 Task: Create a due date automation trigger when advanced on, on the wednesday before a card is due add dates starting this week at 11:00 AM.
Action: Mouse moved to (1203, 91)
Screenshot: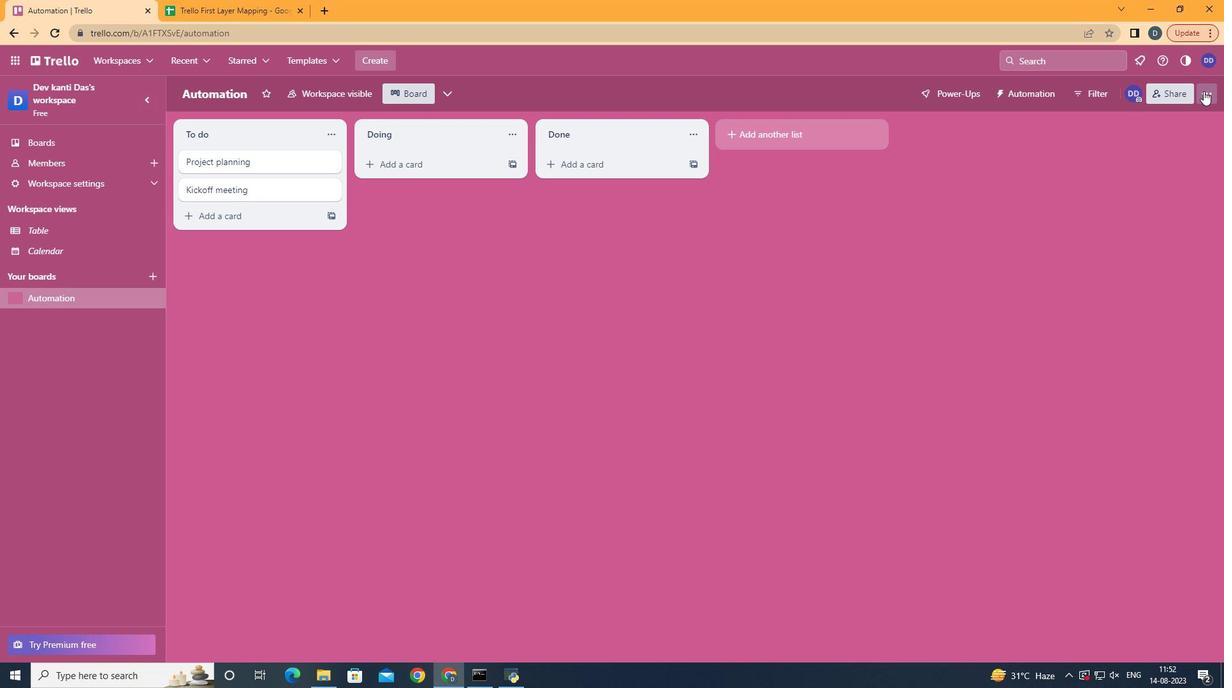 
Action: Mouse pressed left at (1203, 91)
Screenshot: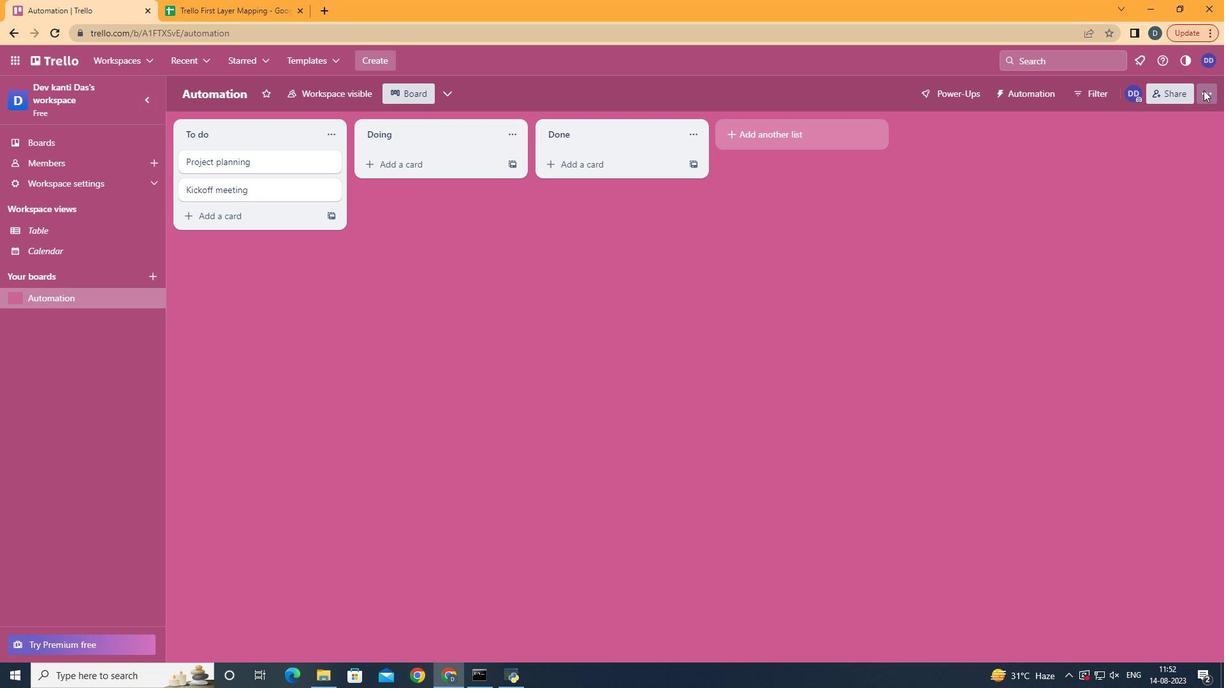 
Action: Mouse moved to (1147, 267)
Screenshot: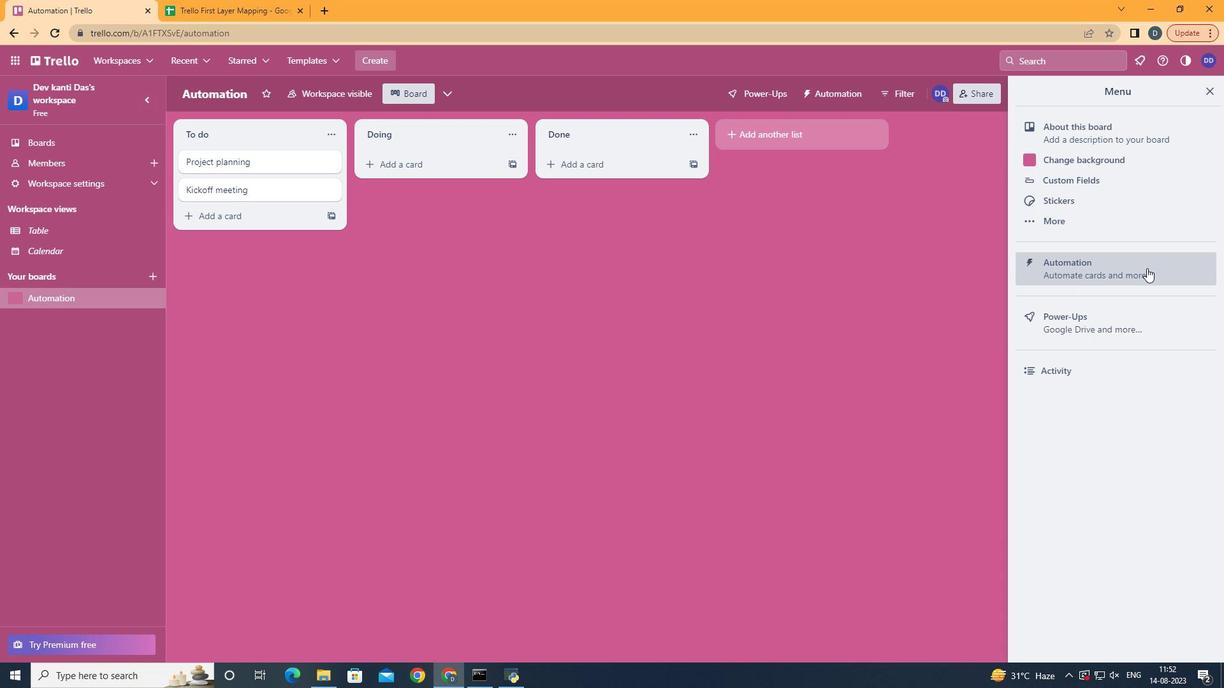 
Action: Mouse pressed left at (1147, 267)
Screenshot: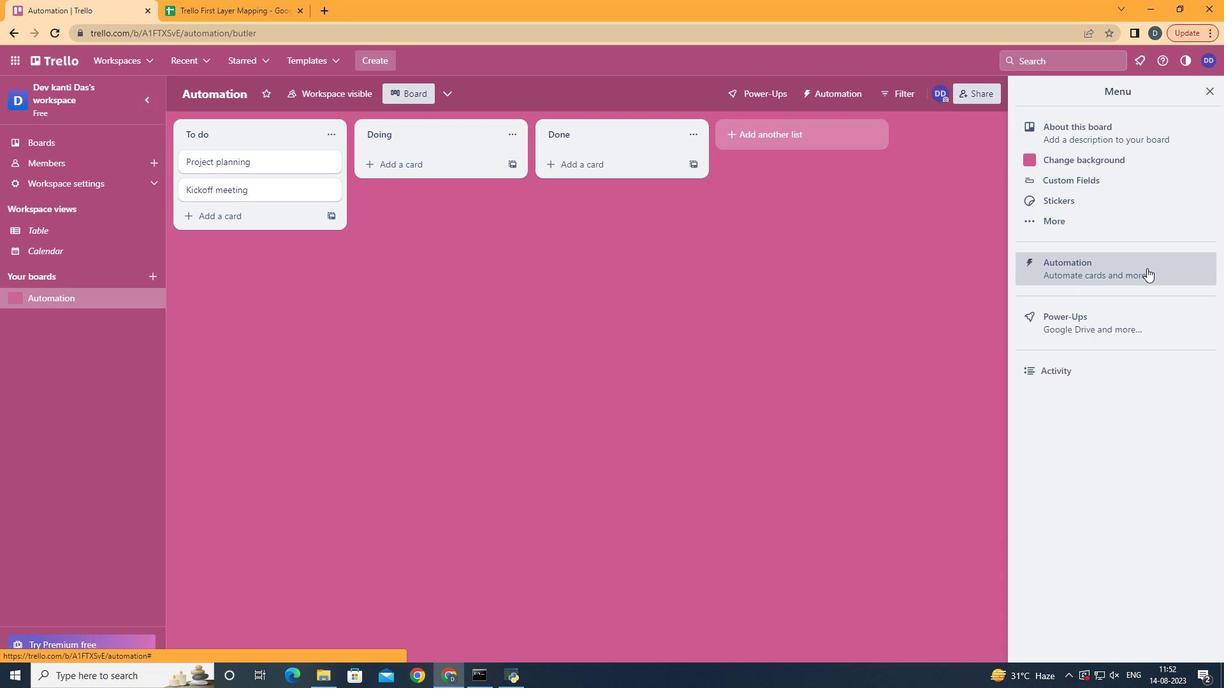 
Action: Mouse moved to (260, 259)
Screenshot: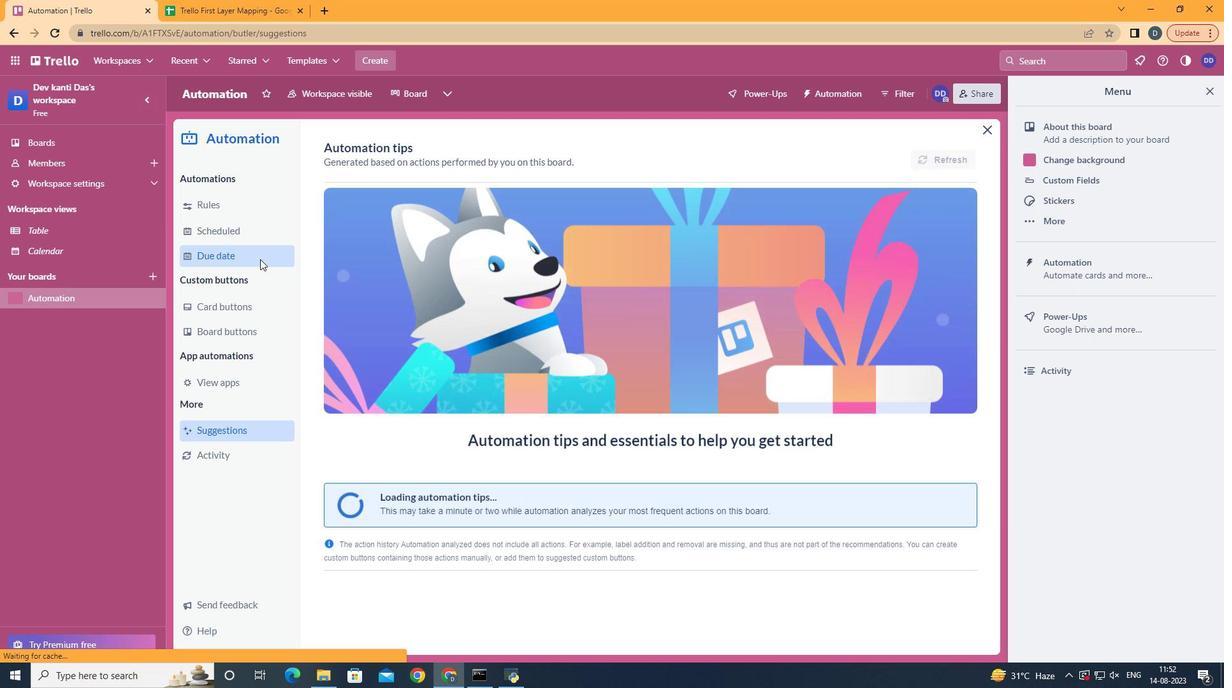 
Action: Mouse pressed left at (260, 259)
Screenshot: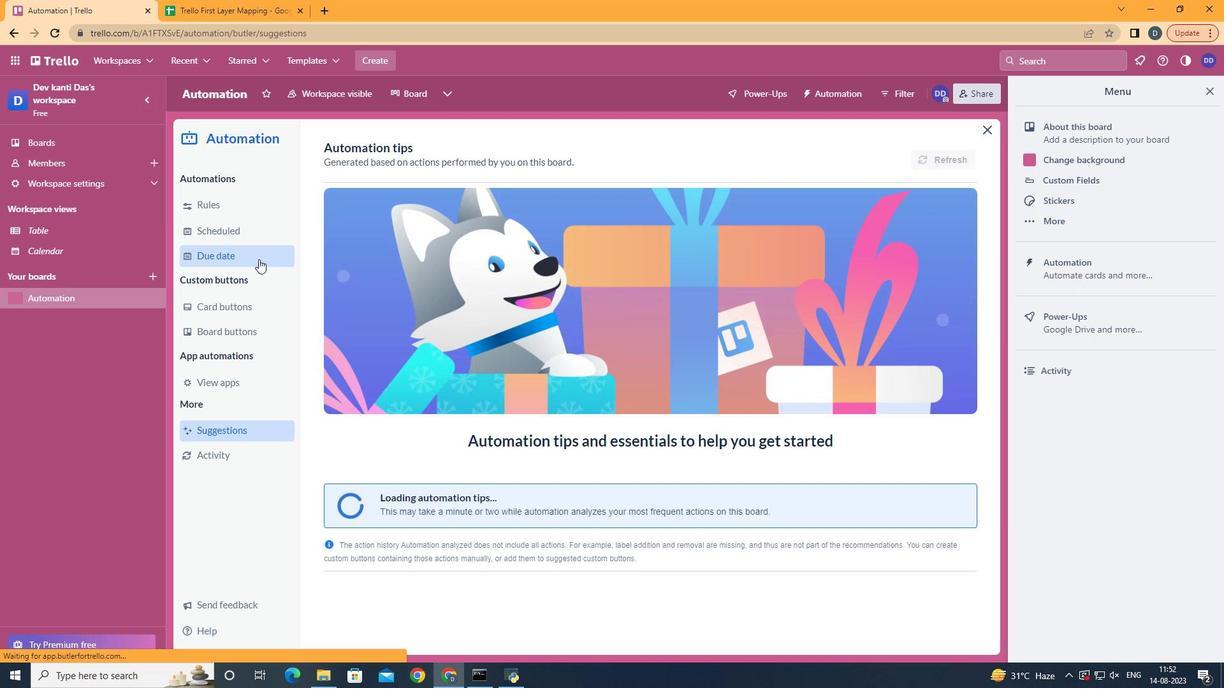 
Action: Mouse moved to (900, 148)
Screenshot: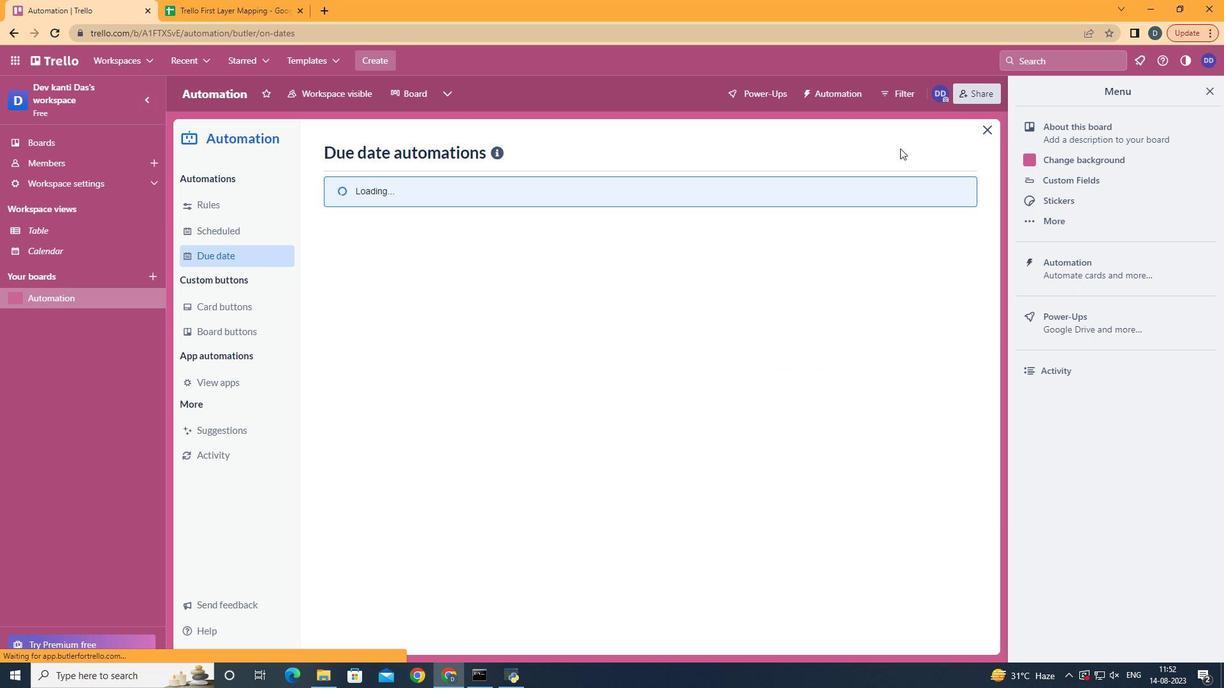 
Action: Mouse pressed left at (900, 148)
Screenshot: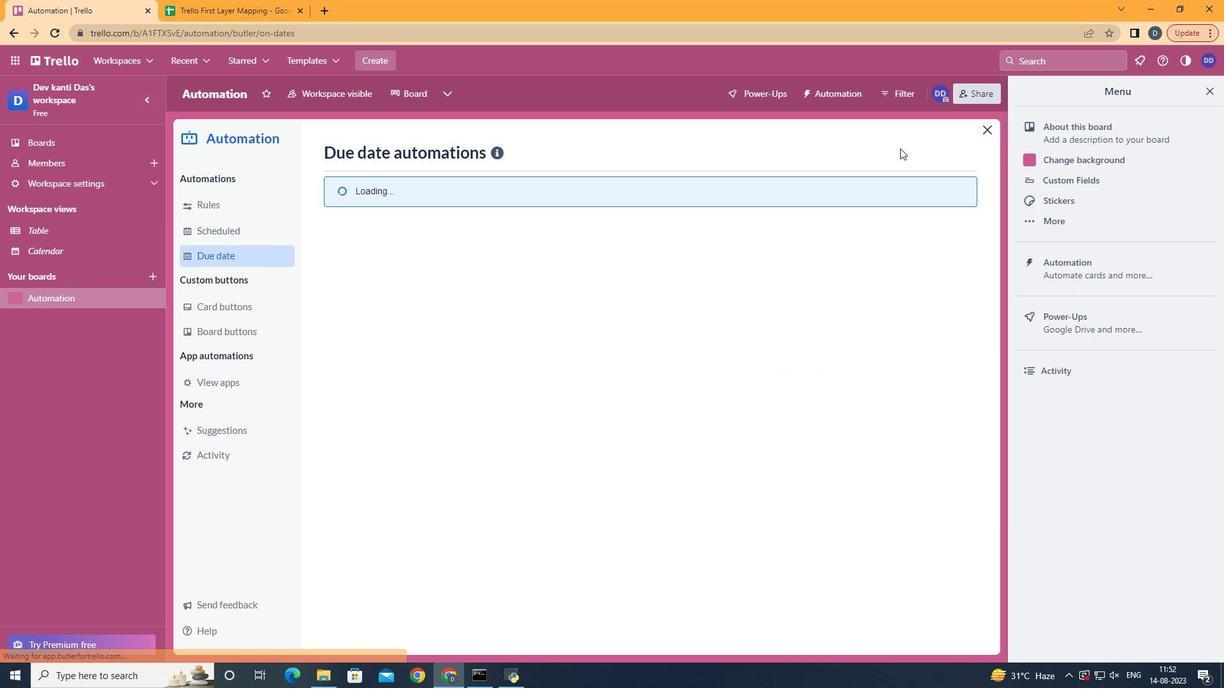
Action: Mouse moved to (899, 148)
Screenshot: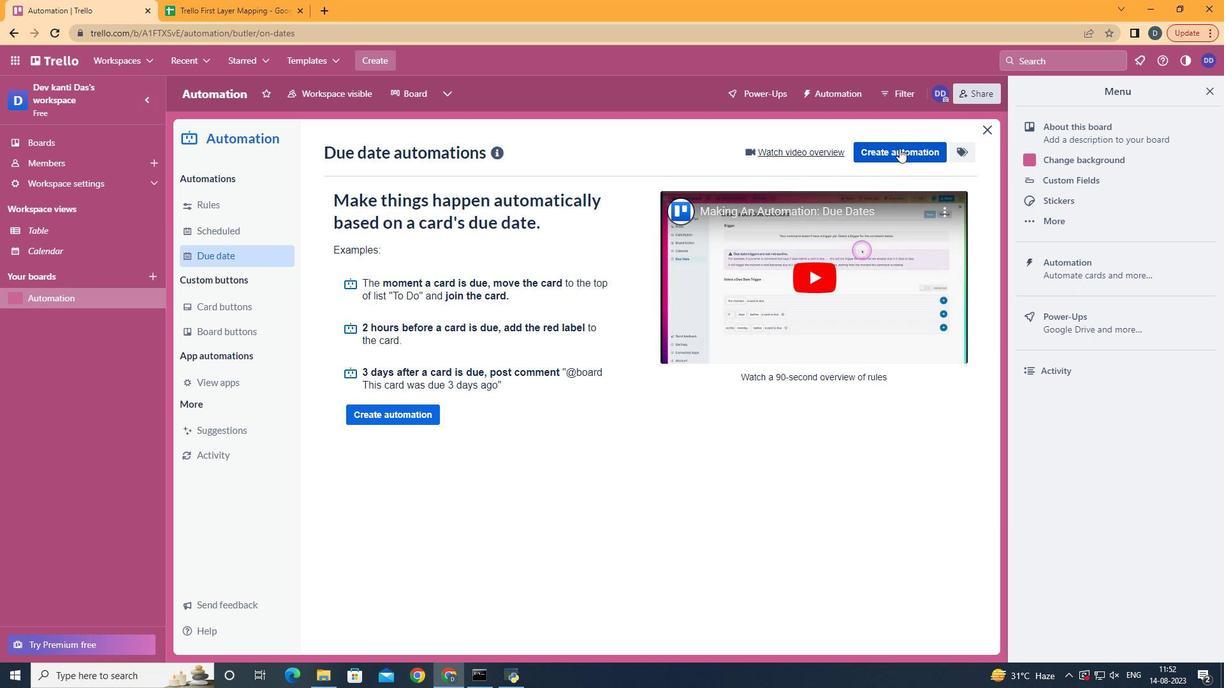 
Action: Mouse pressed left at (899, 148)
Screenshot: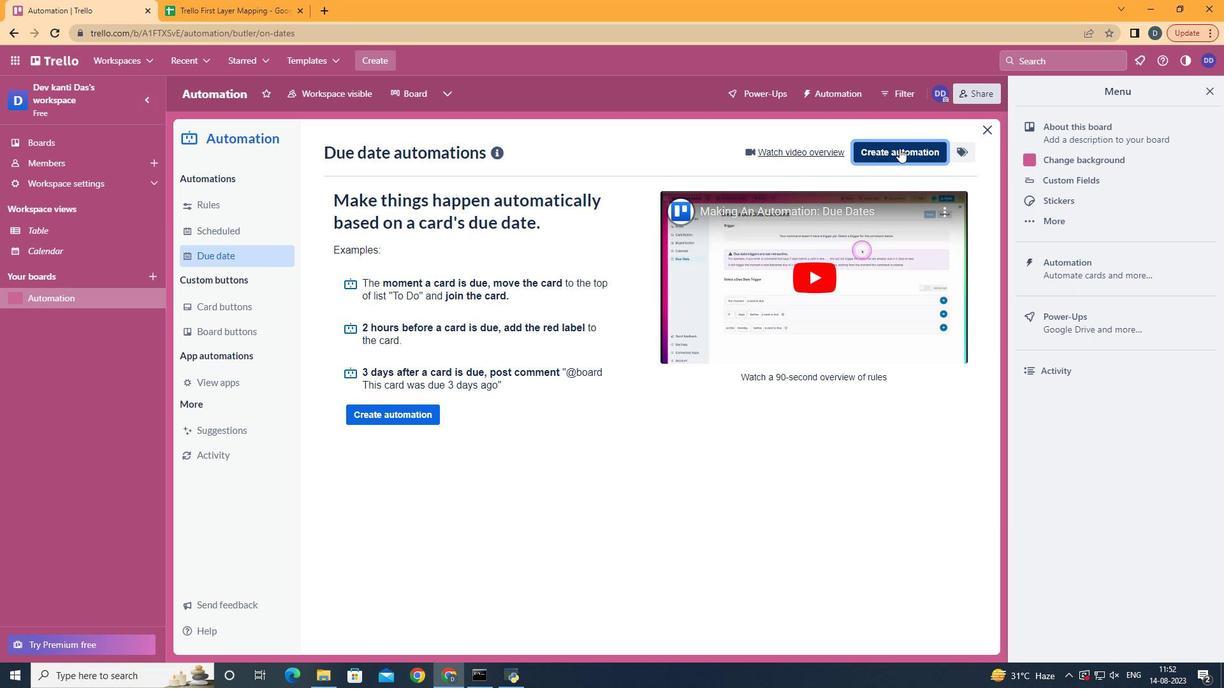
Action: Mouse moved to (627, 268)
Screenshot: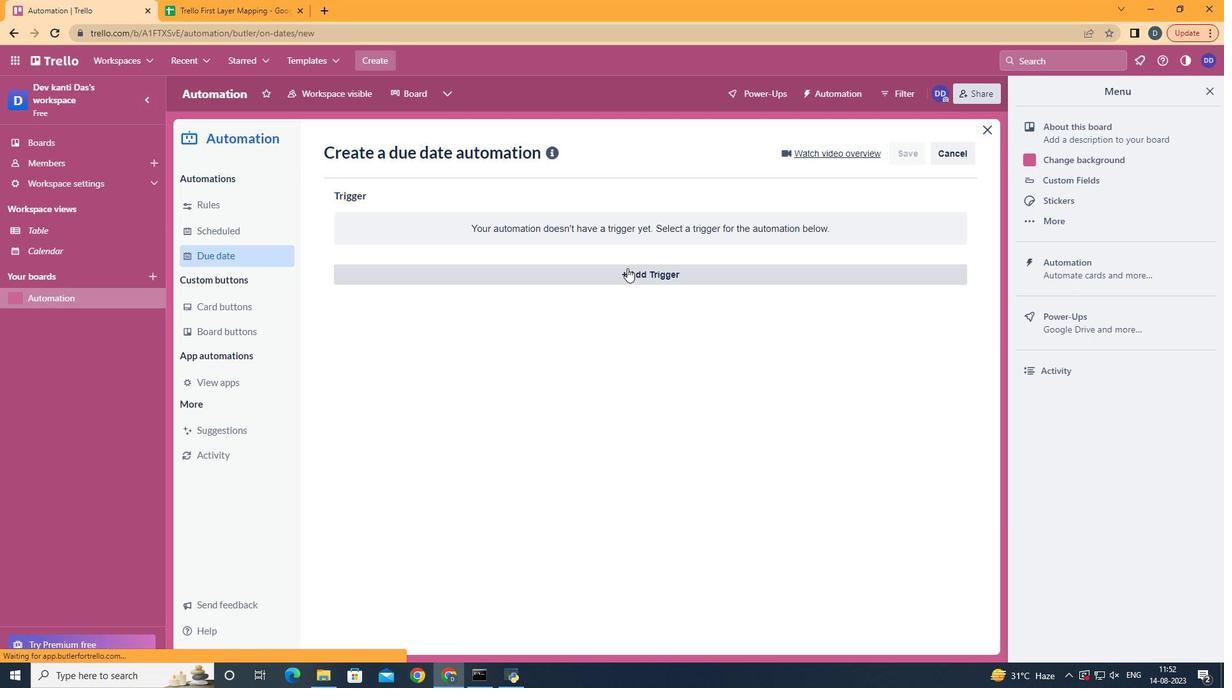
Action: Mouse pressed left at (627, 268)
Screenshot: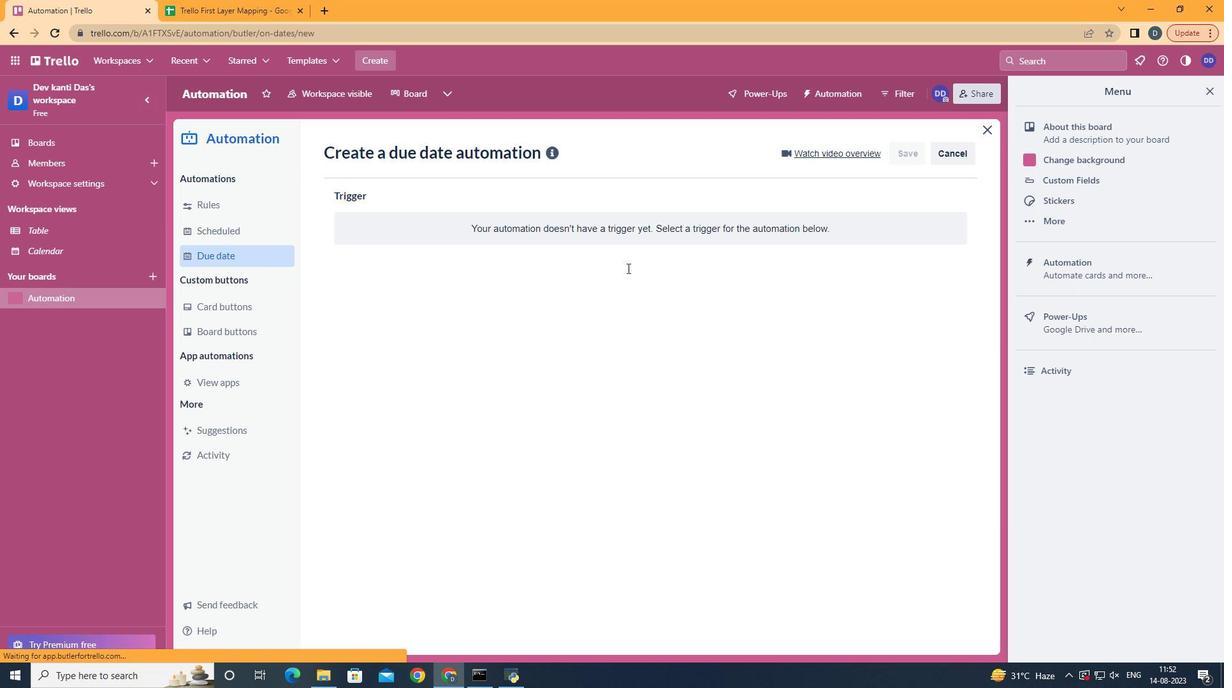 
Action: Mouse moved to (404, 382)
Screenshot: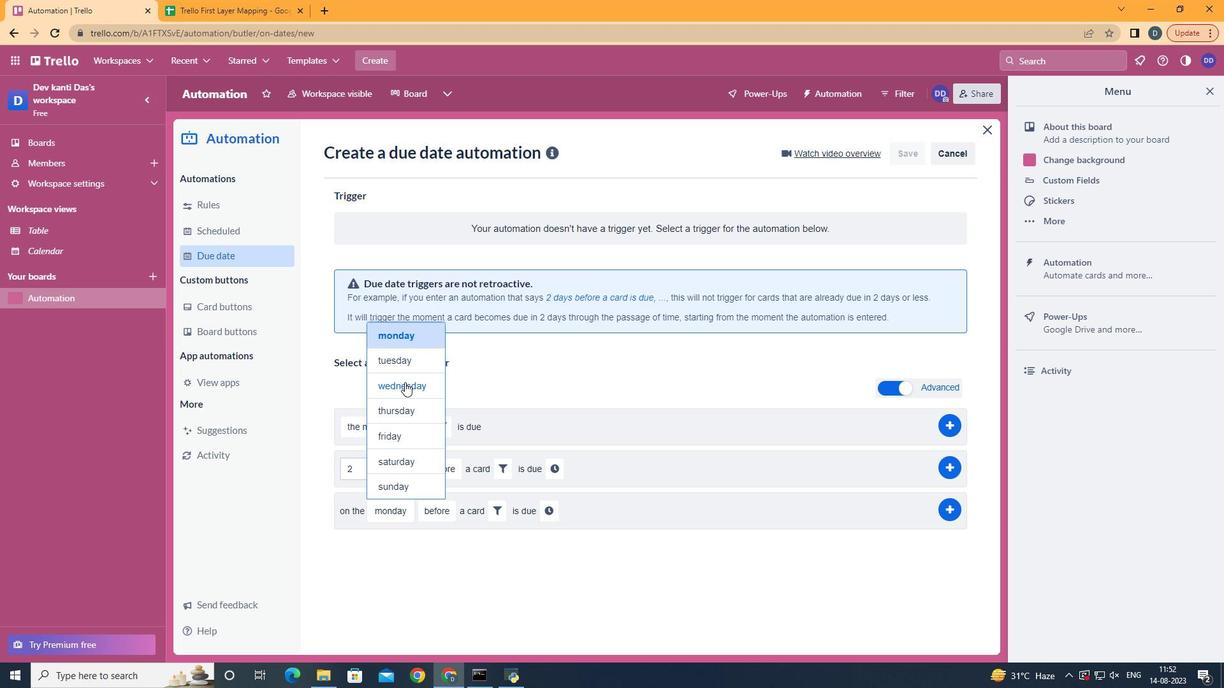 
Action: Mouse pressed left at (404, 382)
Screenshot: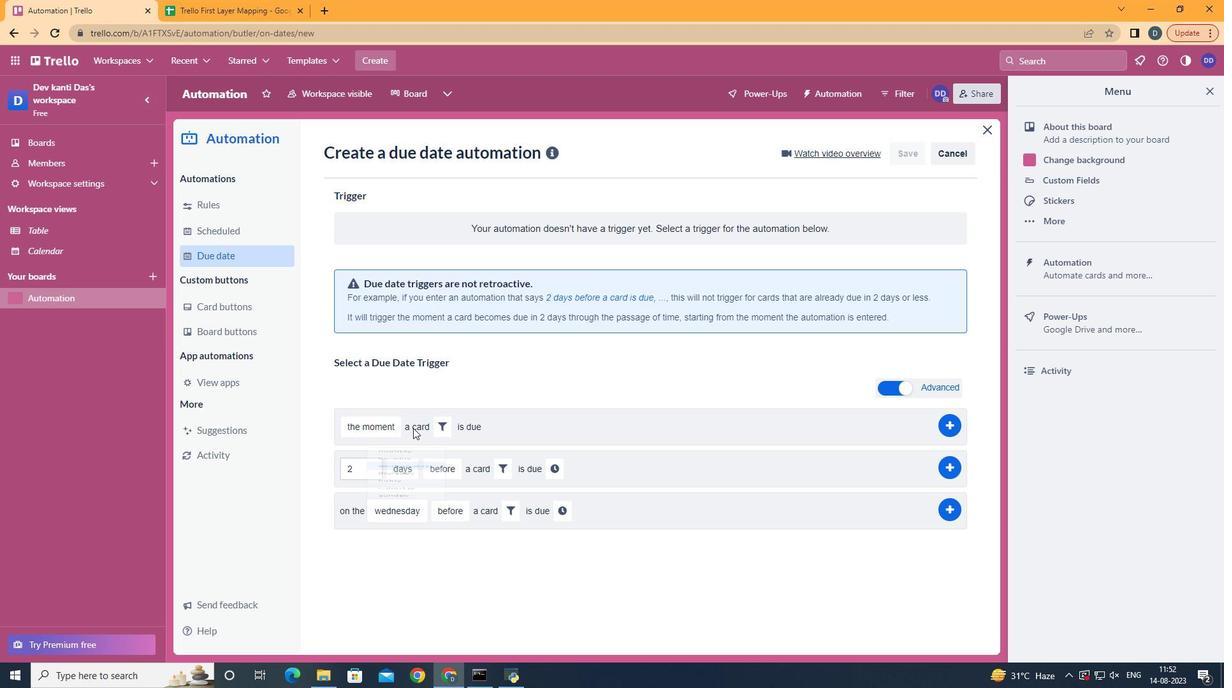 
Action: Mouse moved to (520, 505)
Screenshot: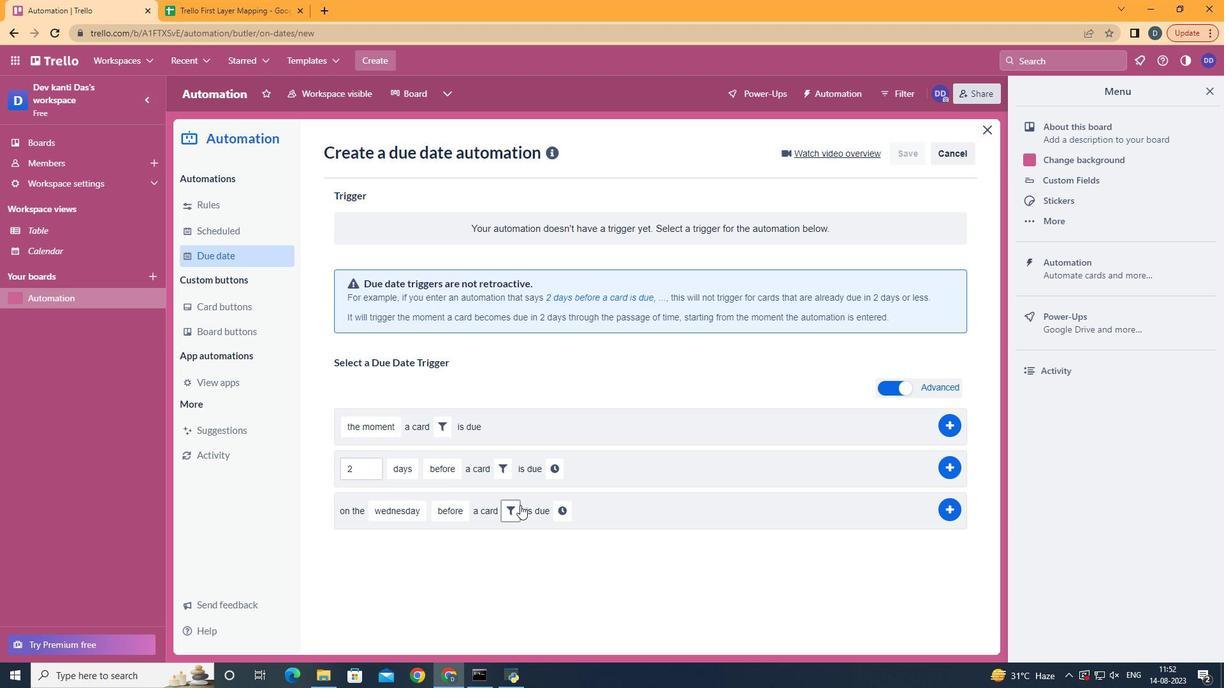 
Action: Mouse pressed left at (520, 505)
Screenshot: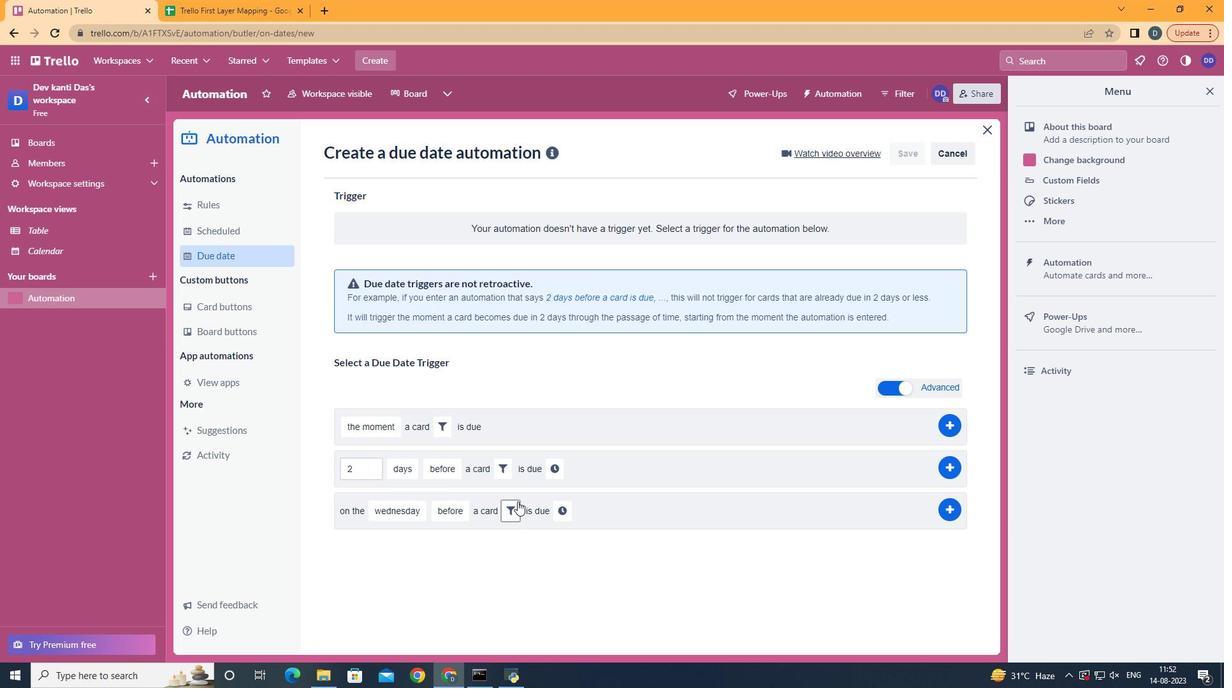 
Action: Mouse moved to (586, 549)
Screenshot: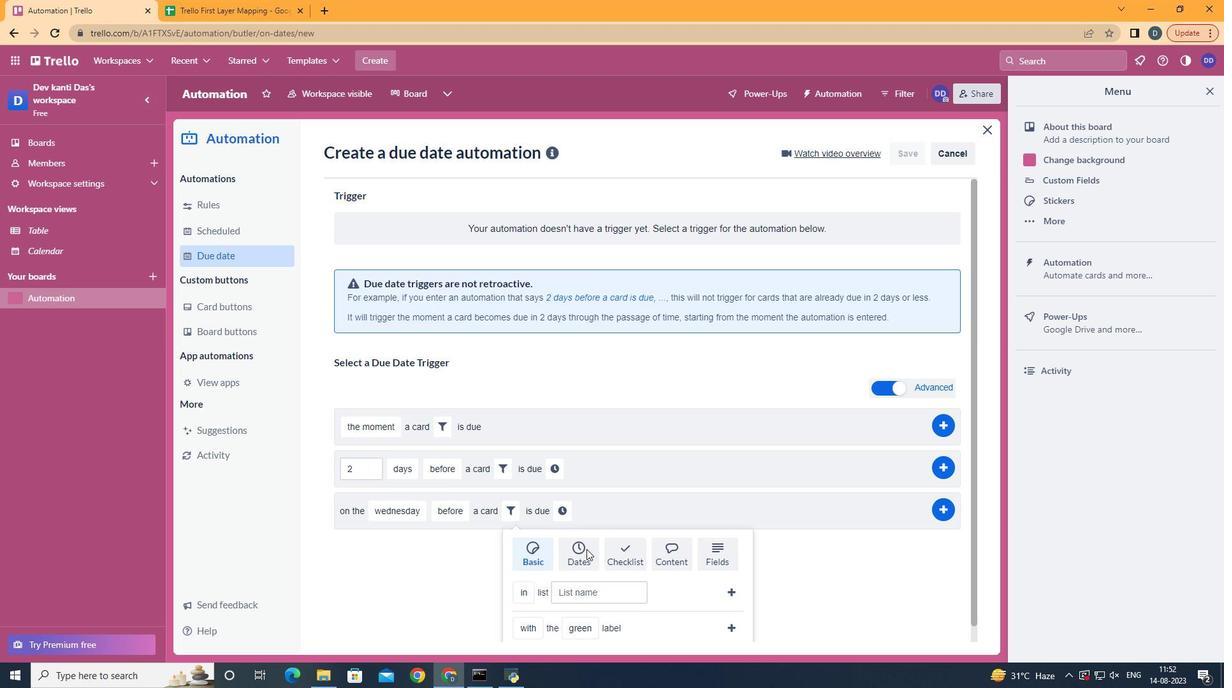 
Action: Mouse pressed left at (586, 549)
Screenshot: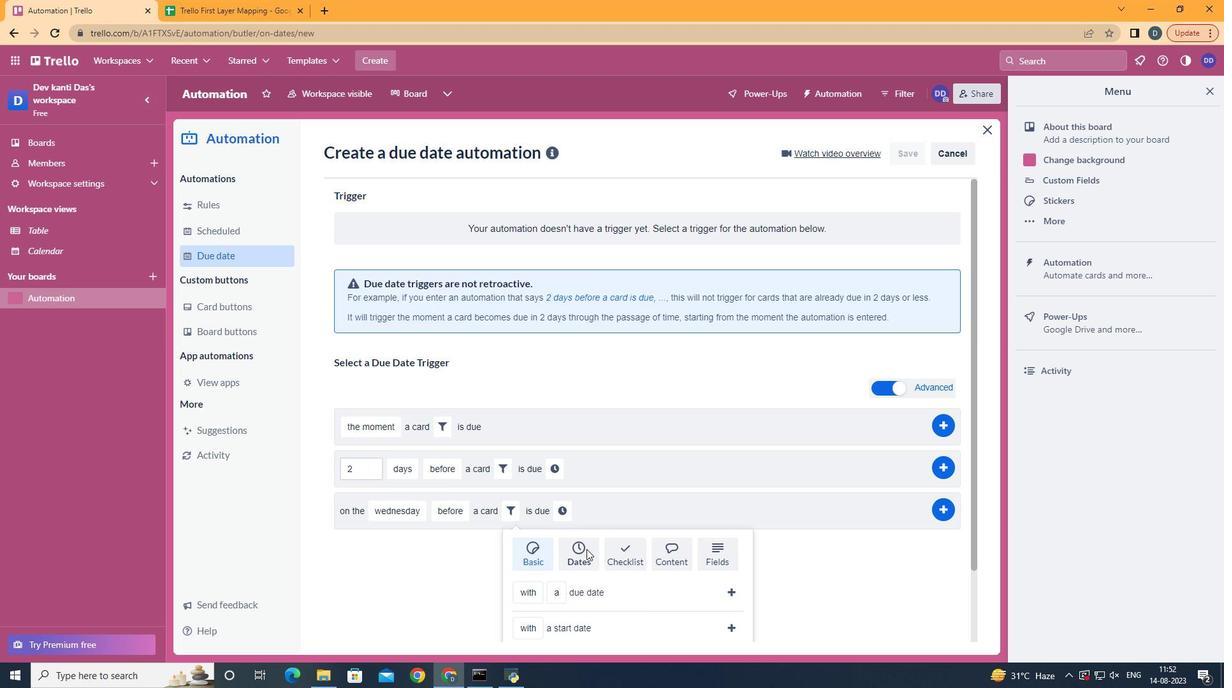 
Action: Mouse moved to (586, 549)
Screenshot: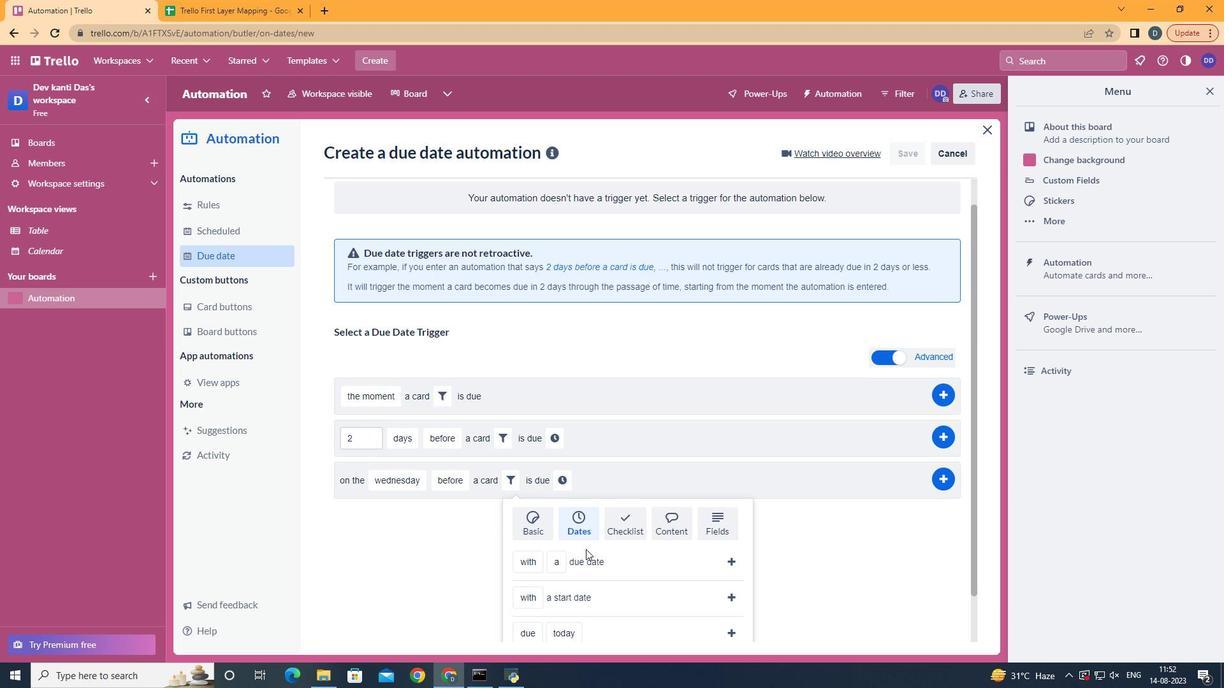 
Action: Mouse scrolled (586, 549) with delta (0, 0)
Screenshot: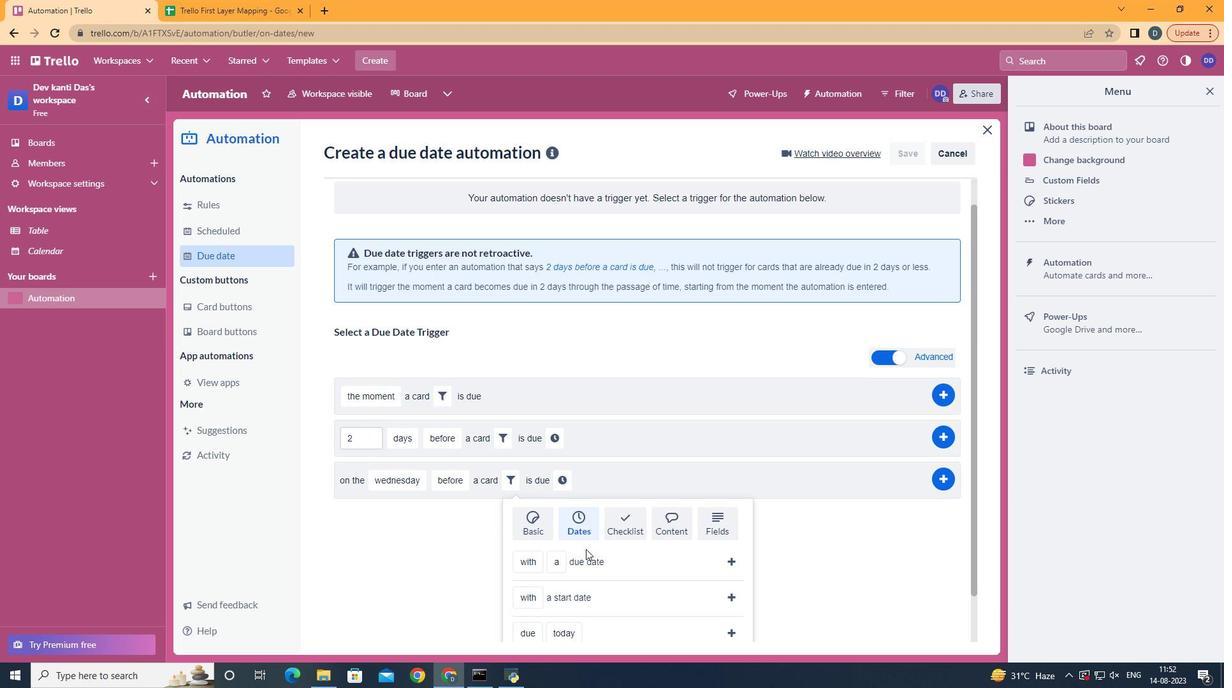 
Action: Mouse scrolled (586, 549) with delta (0, 0)
Screenshot: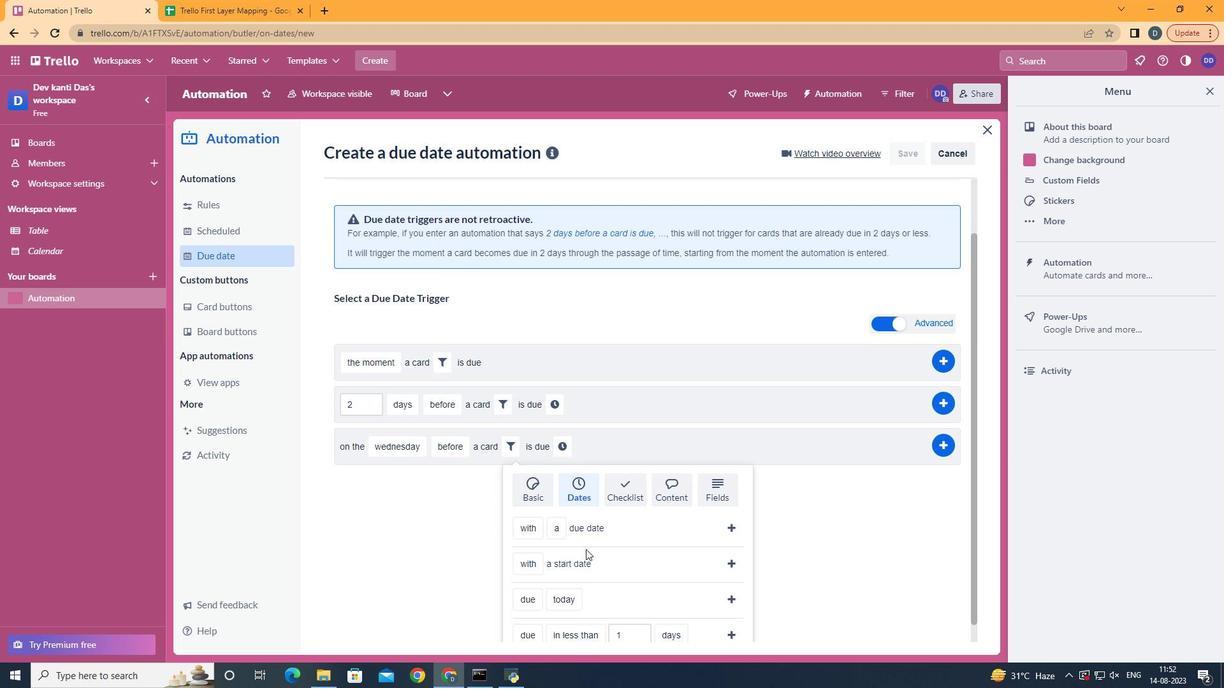 
Action: Mouse scrolled (586, 549) with delta (0, 0)
Screenshot: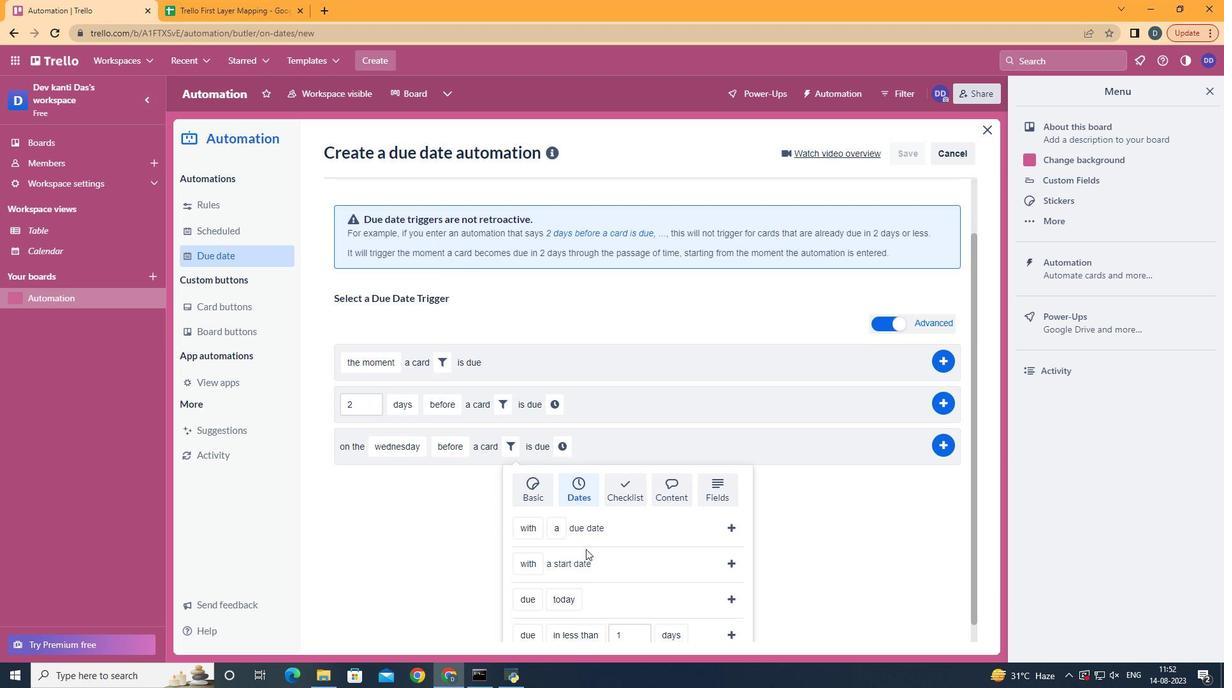 
Action: Mouse scrolled (586, 549) with delta (0, 0)
Screenshot: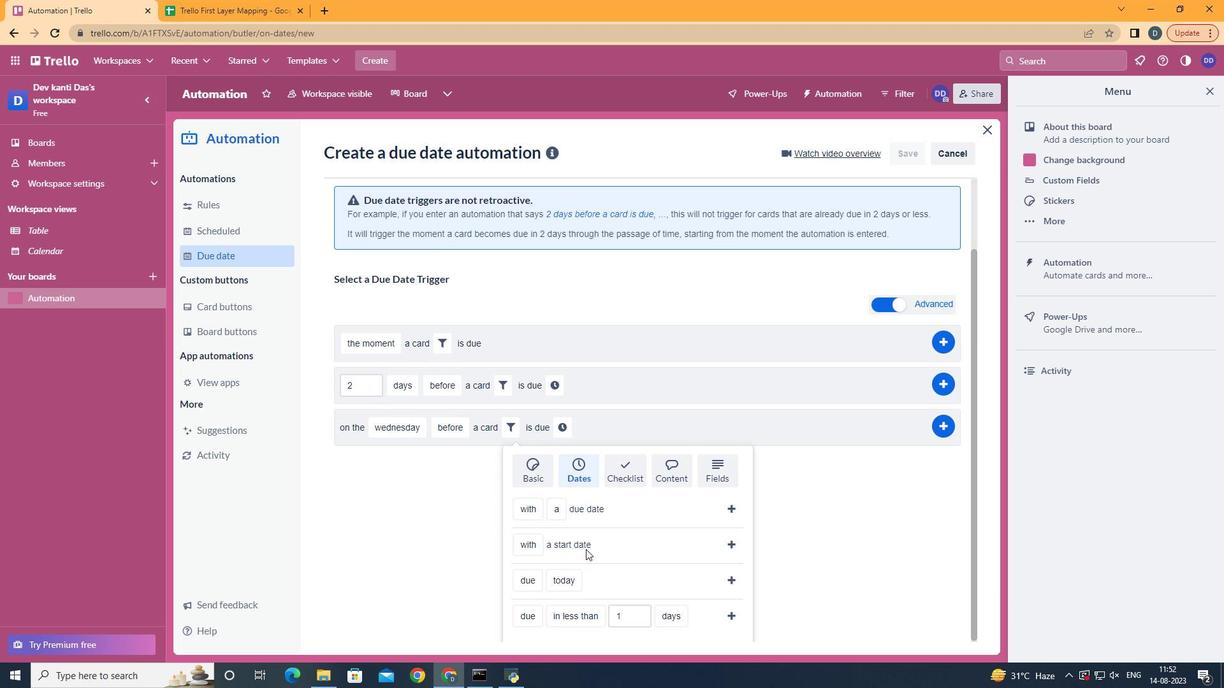
Action: Mouse moved to (548, 526)
Screenshot: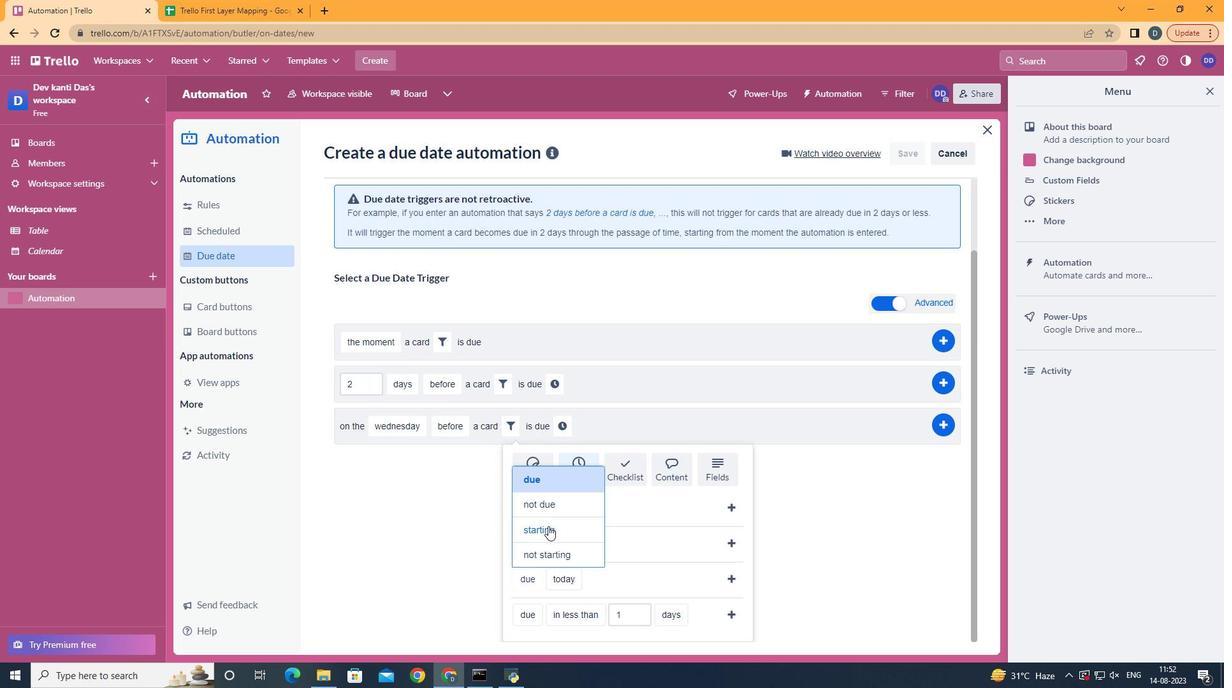 
Action: Mouse pressed left at (548, 526)
Screenshot: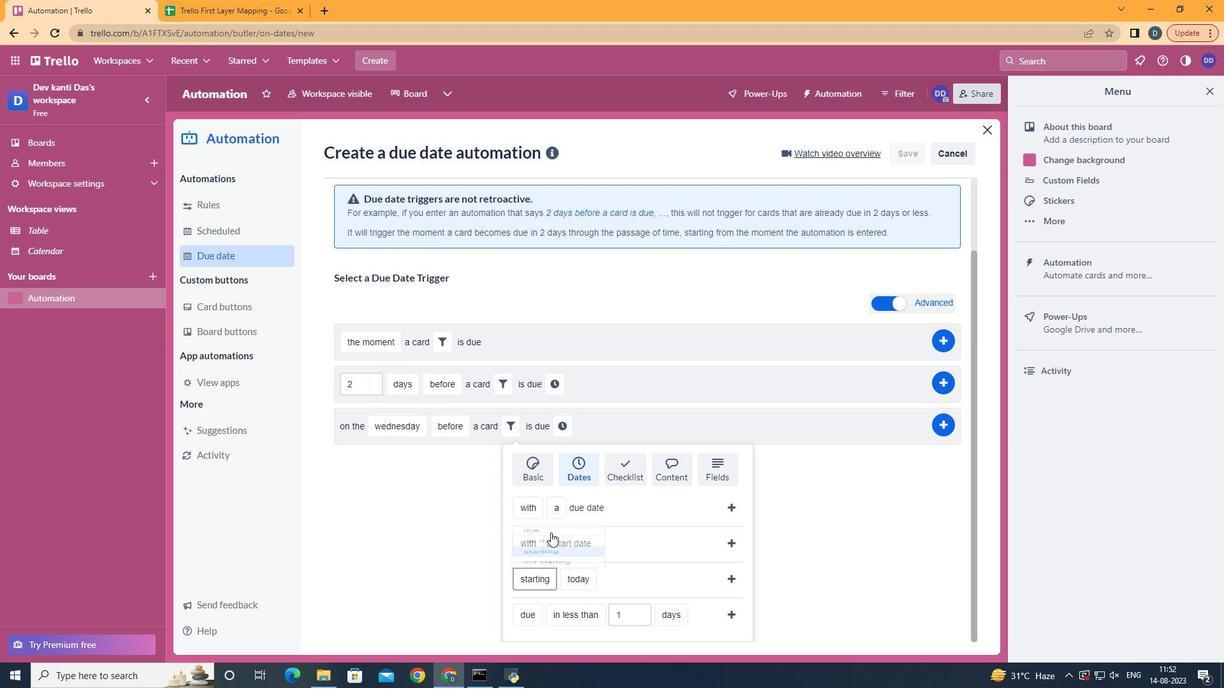 
Action: Mouse moved to (598, 477)
Screenshot: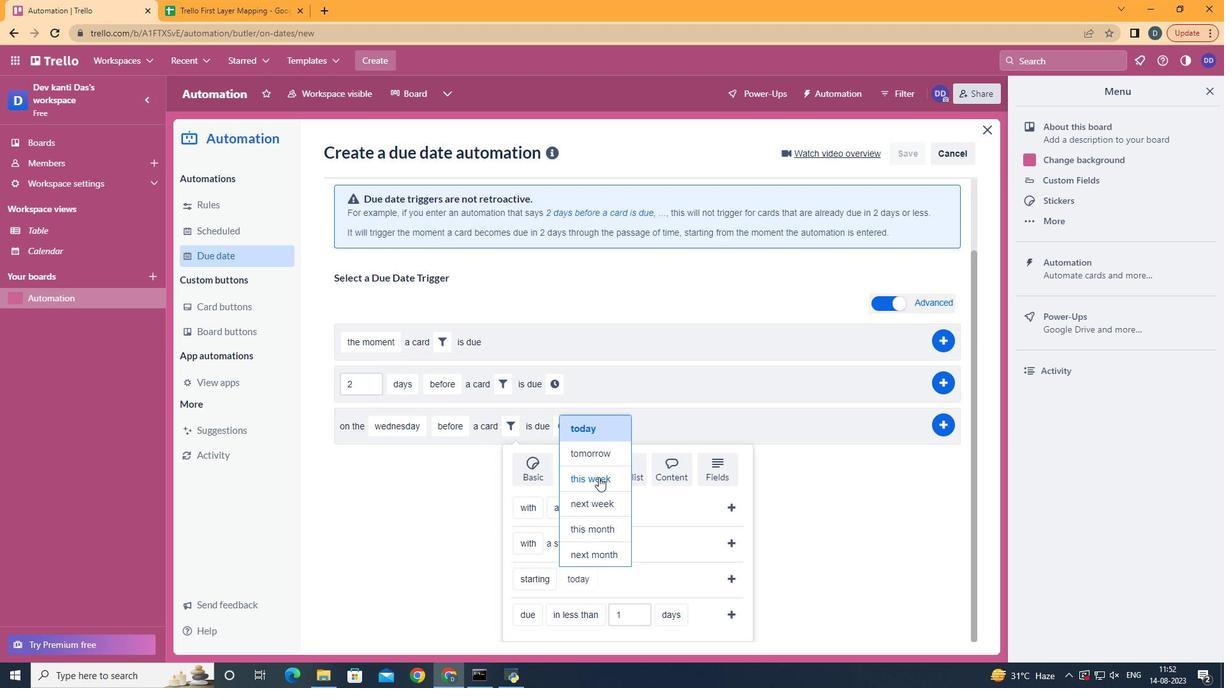 
Action: Mouse pressed left at (598, 477)
Screenshot: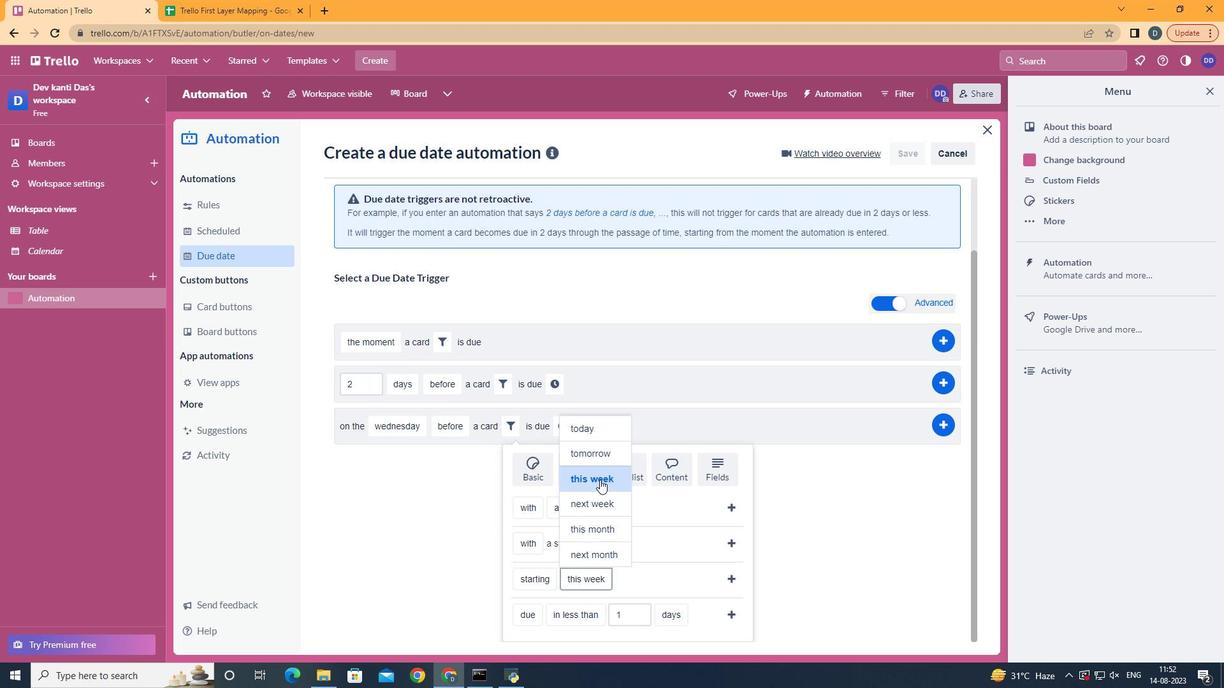 
Action: Mouse moved to (734, 575)
Screenshot: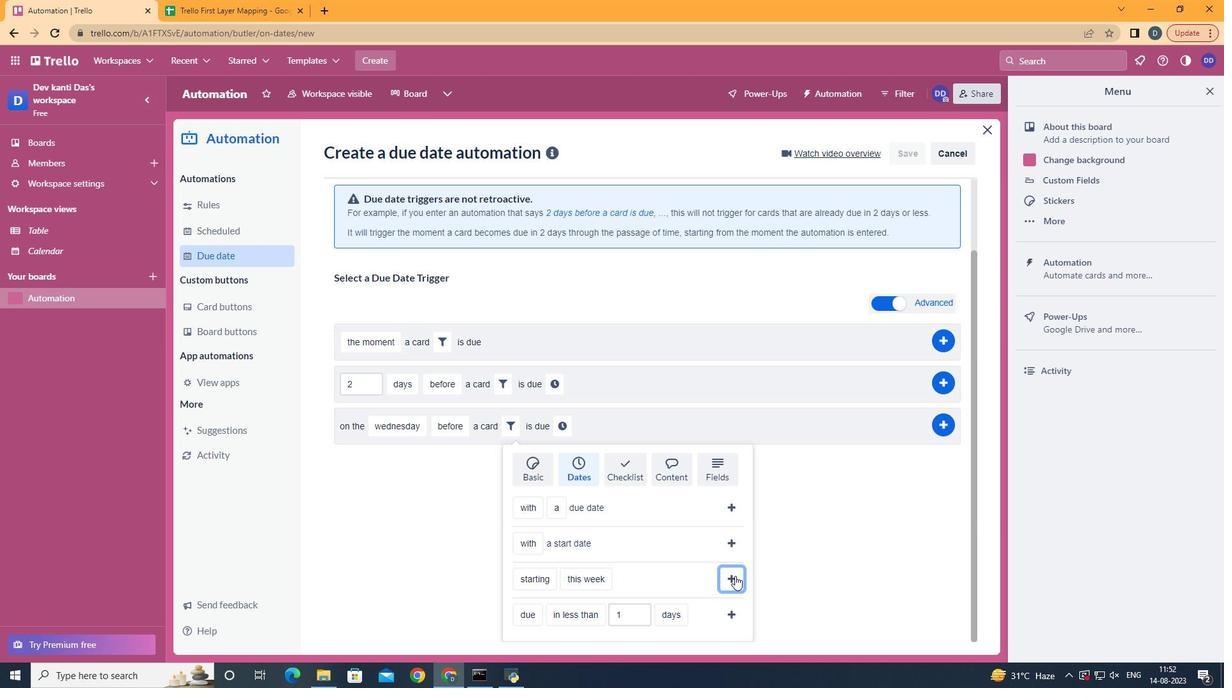 
Action: Mouse pressed left at (734, 575)
Screenshot: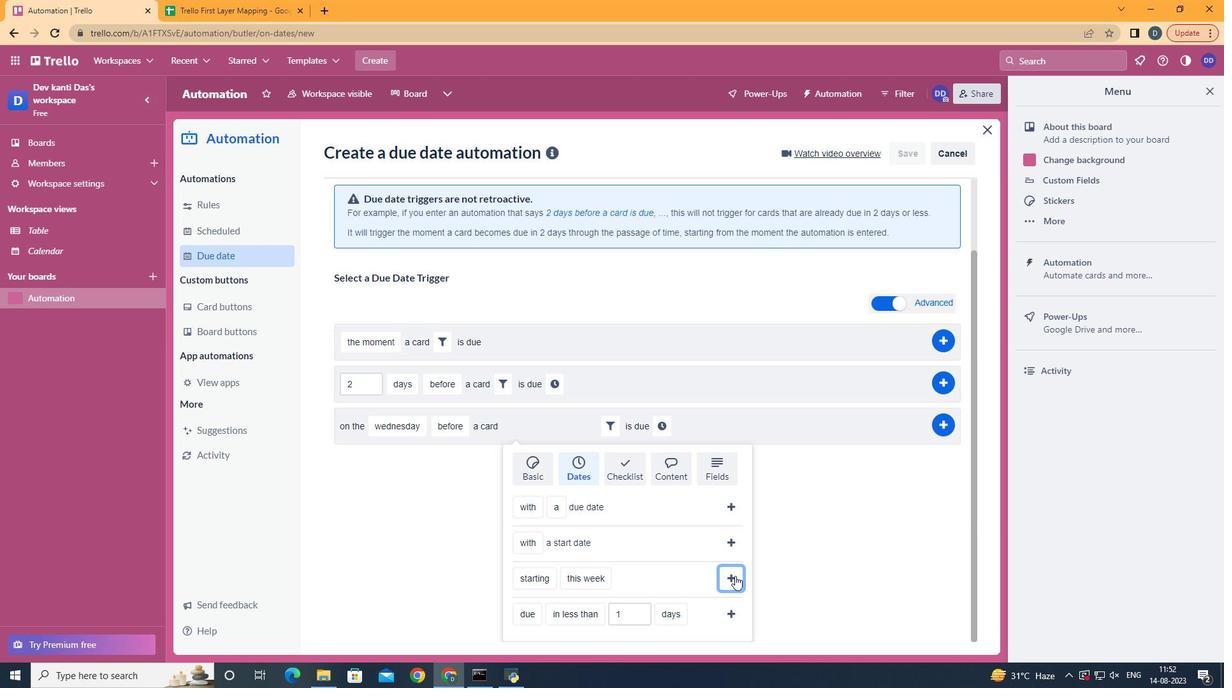 
Action: Mouse moved to (671, 510)
Screenshot: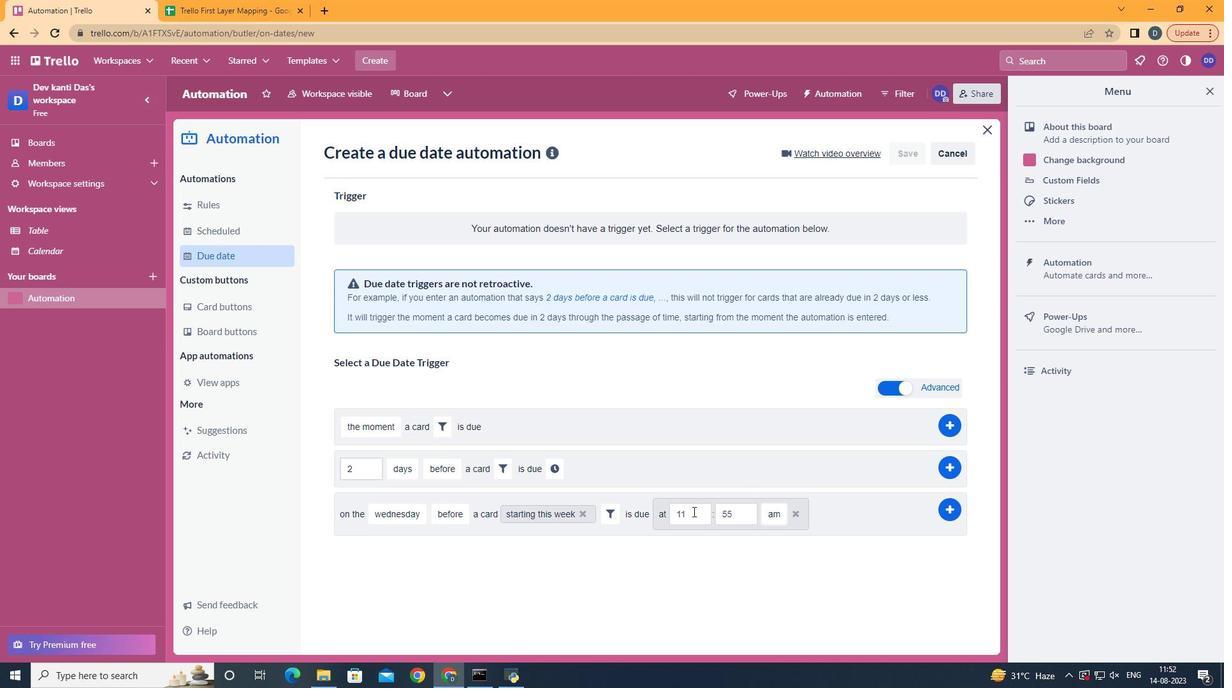 
Action: Mouse pressed left at (671, 510)
Screenshot: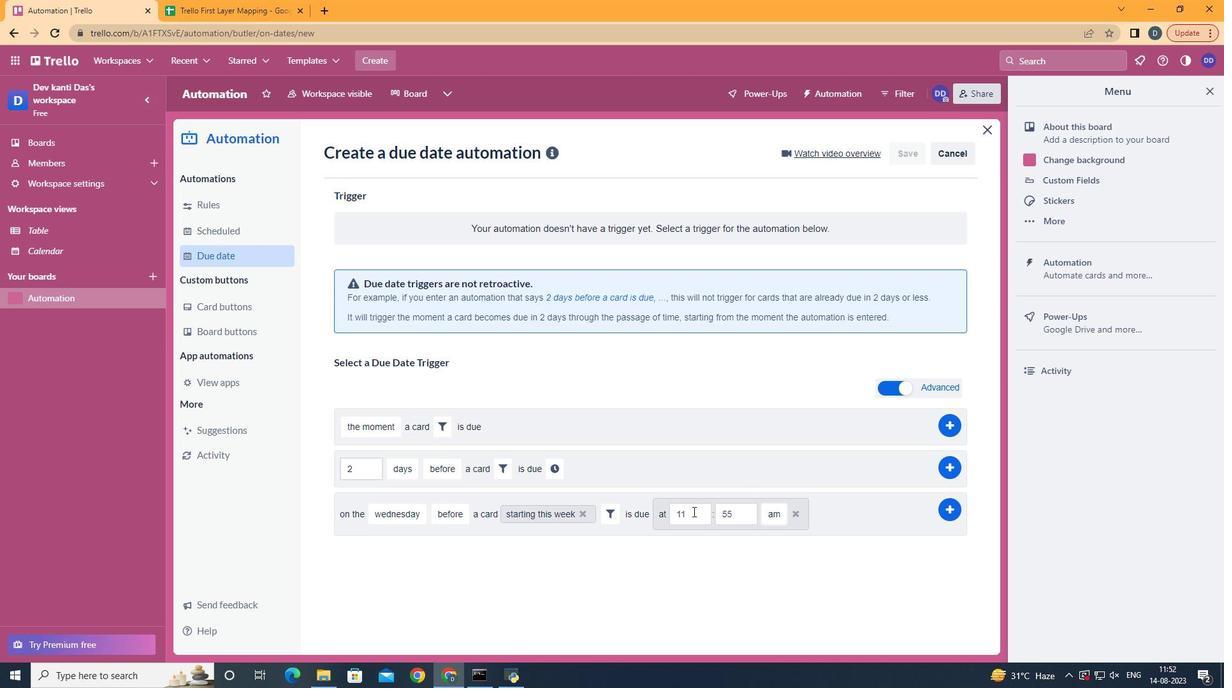 
Action: Mouse moved to (733, 522)
Screenshot: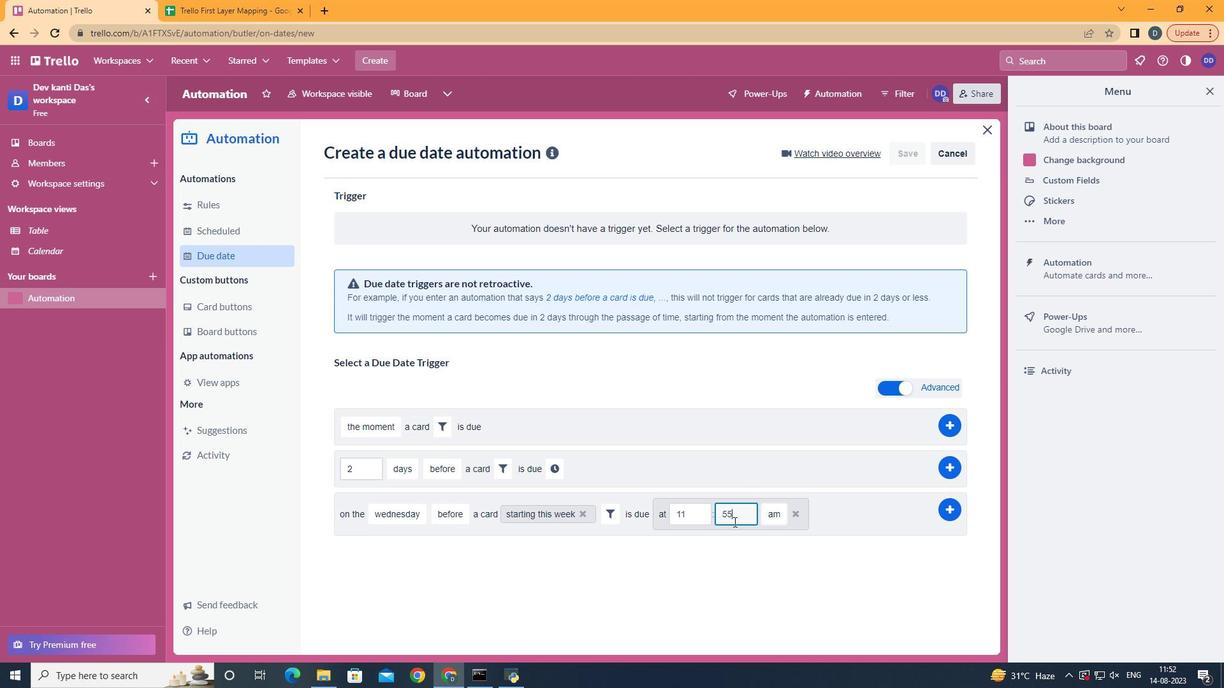 
Action: Mouse pressed left at (733, 522)
Screenshot: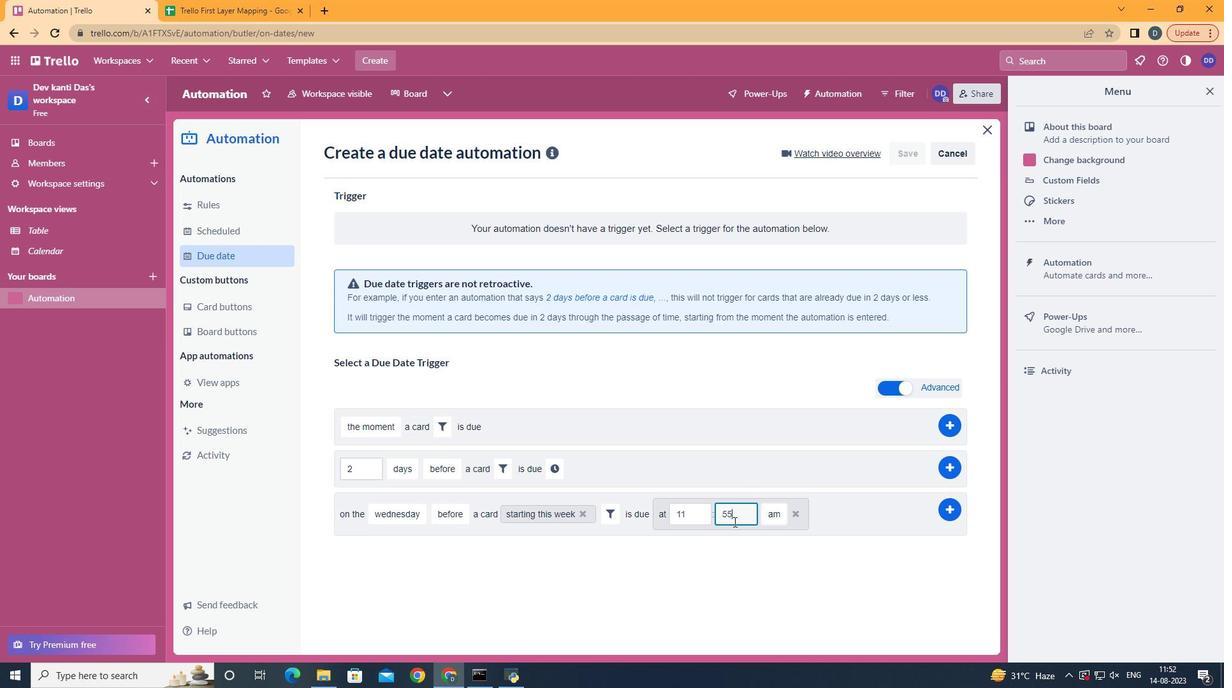 
Action: Mouse moved to (733, 521)
Screenshot: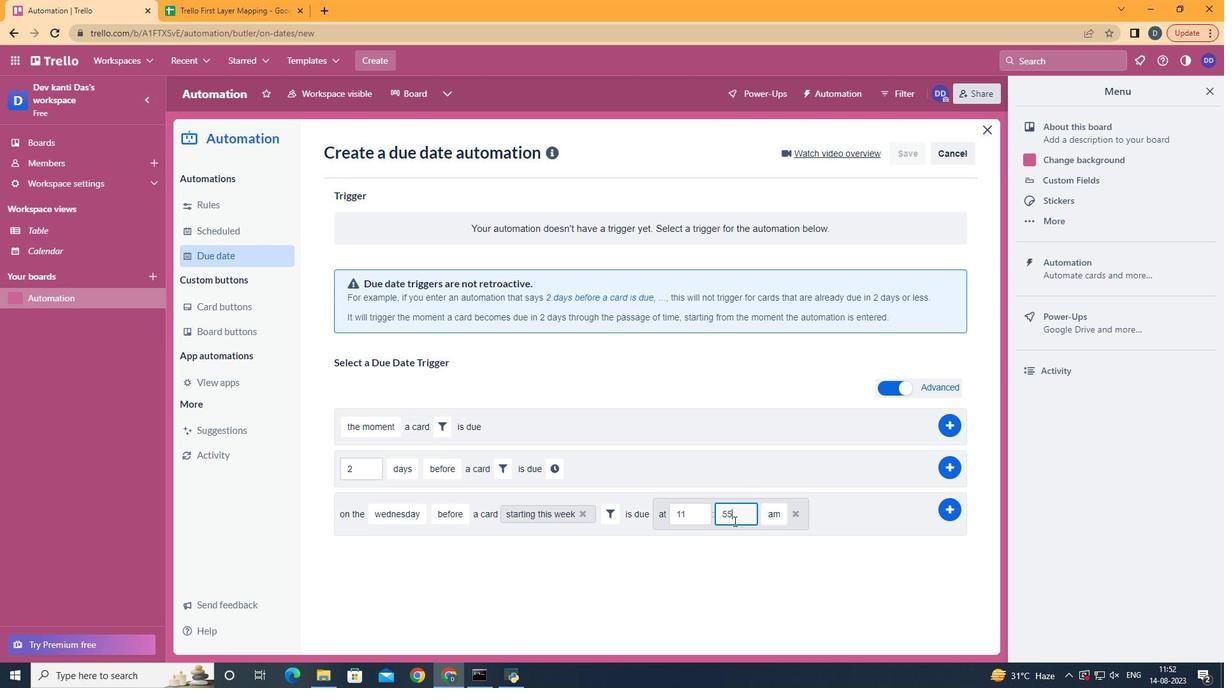 
Action: Key pressed <Key.backspace><Key.backspace>00
Screenshot: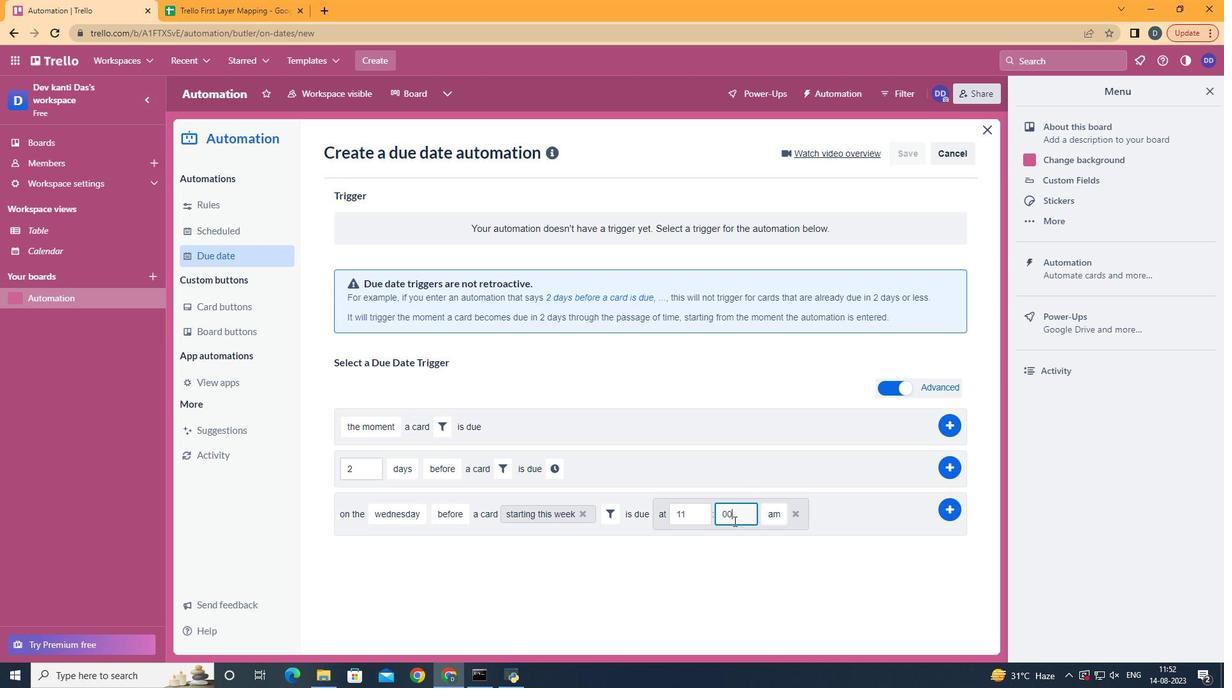 
Action: Mouse moved to (940, 507)
Screenshot: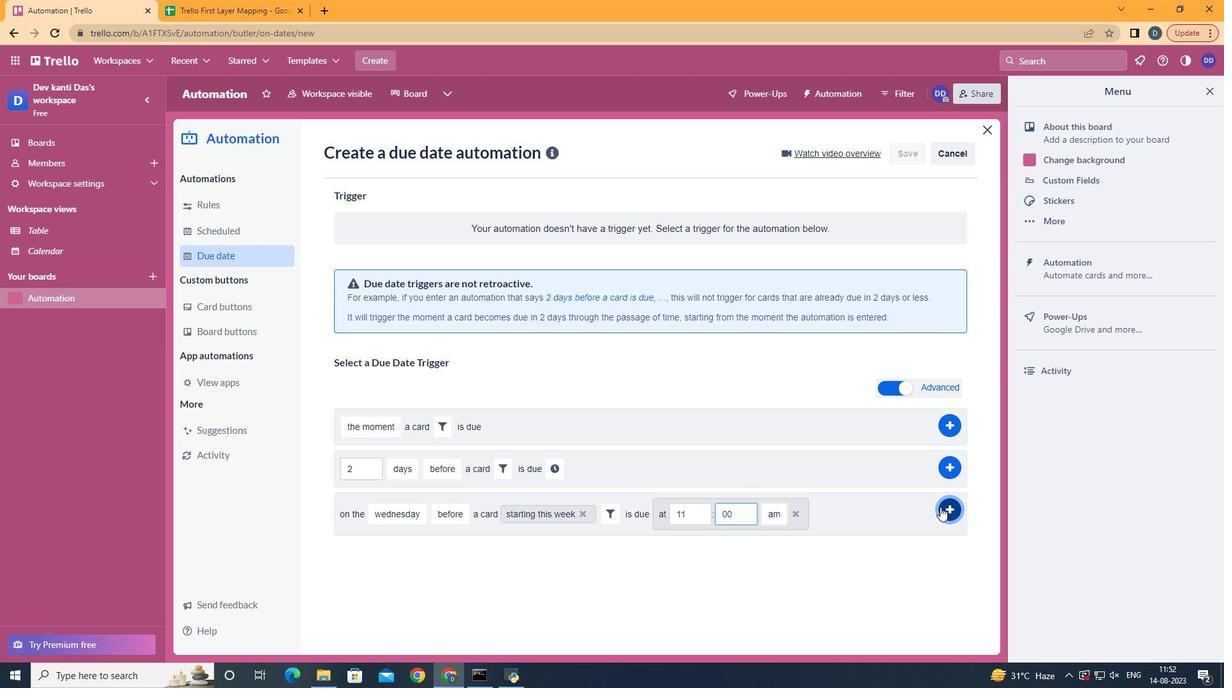 
Action: Mouse pressed left at (940, 507)
Screenshot: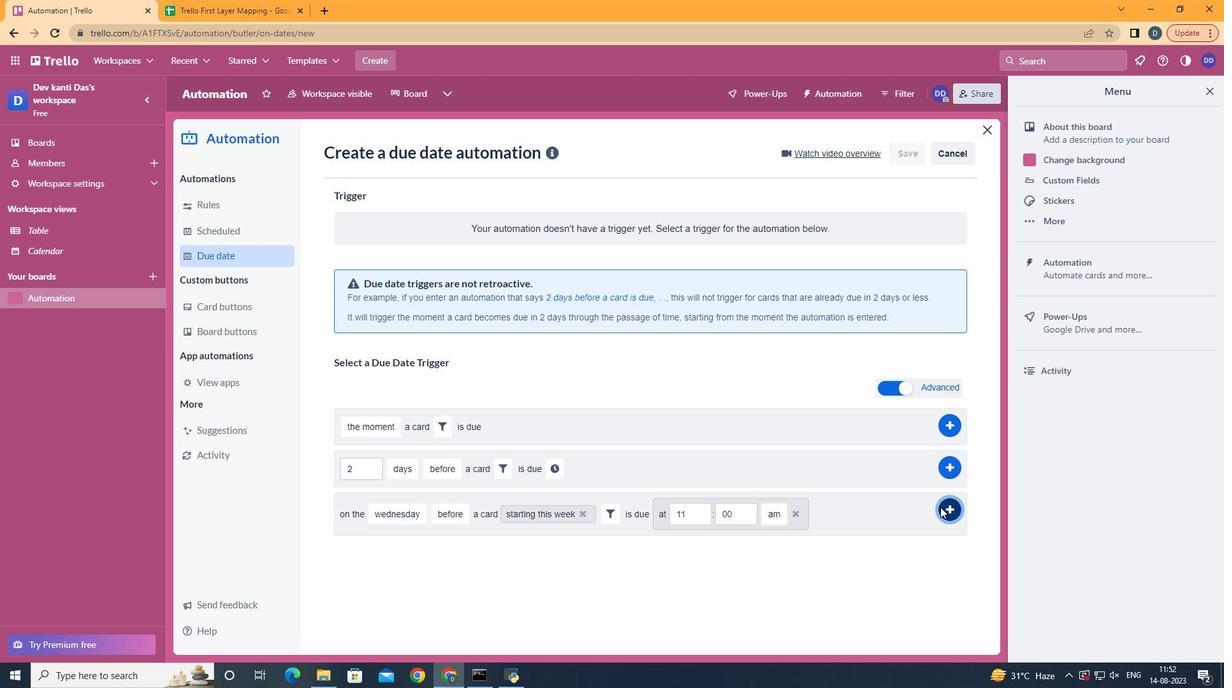 
Action: Mouse moved to (940, 507)
Screenshot: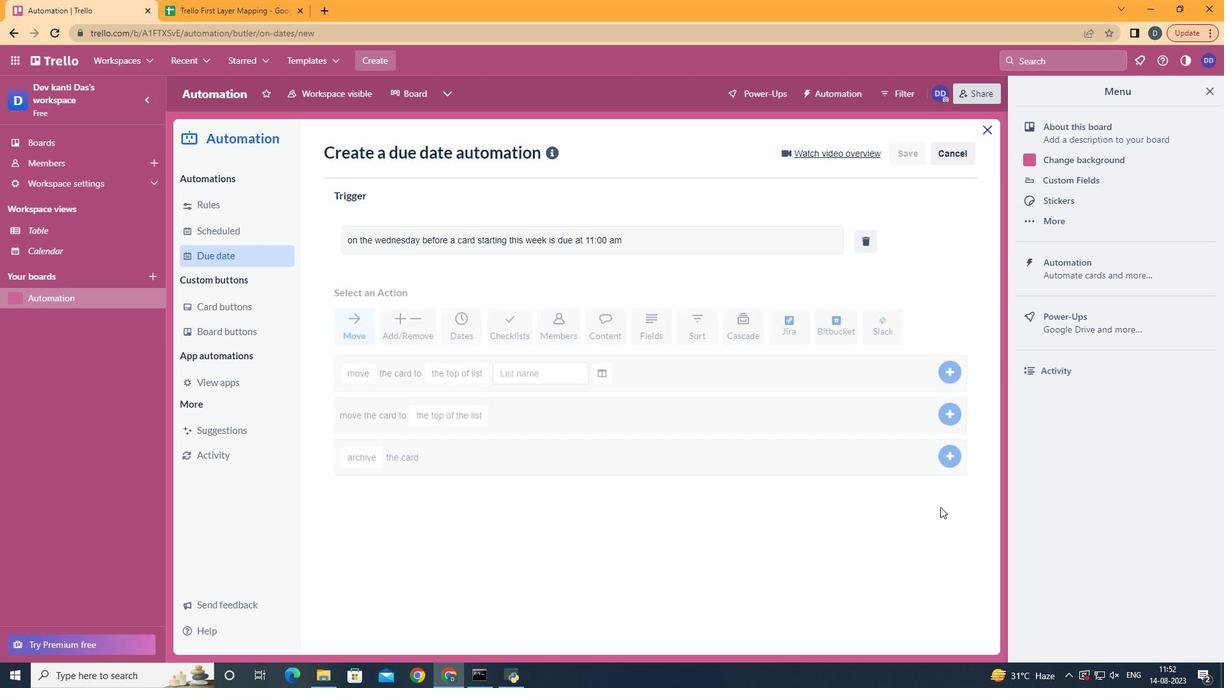 
